 Task: Create a new color category in the calendar and assign it a name and color.
Action: Mouse moved to (8, 60)
Screenshot: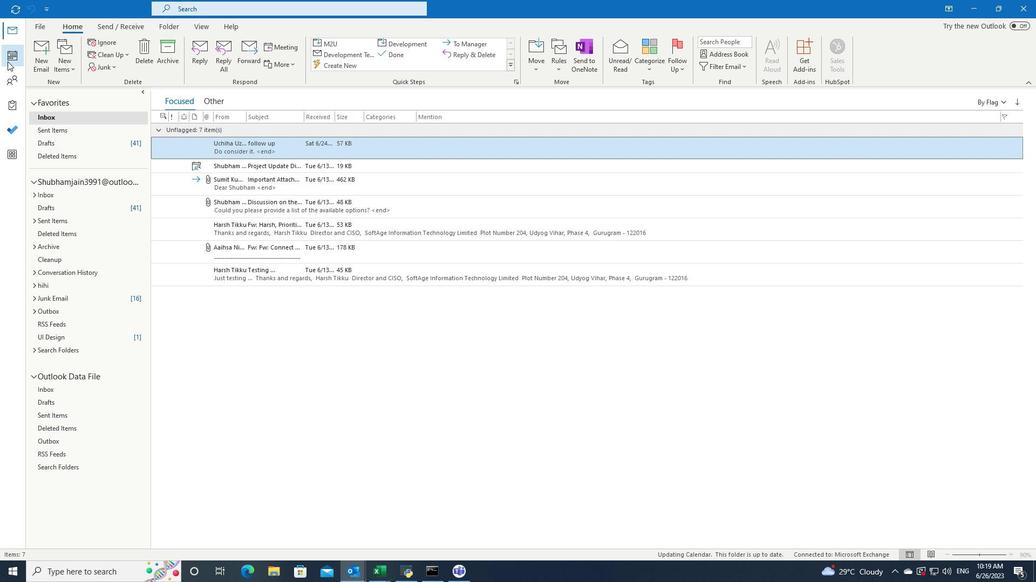 
Action: Mouse pressed left at (8, 60)
Screenshot: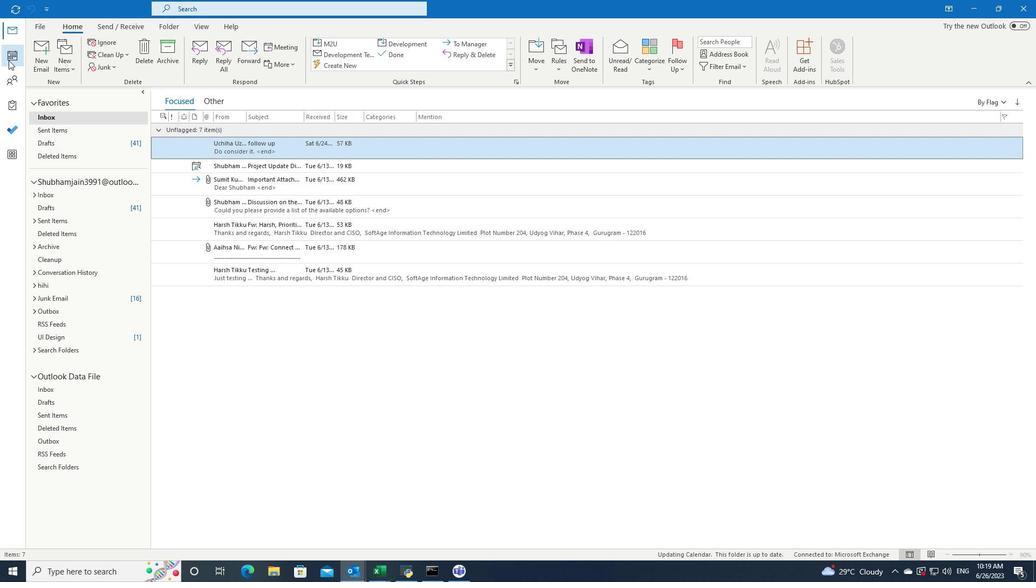 
Action: Mouse moved to (50, 53)
Screenshot: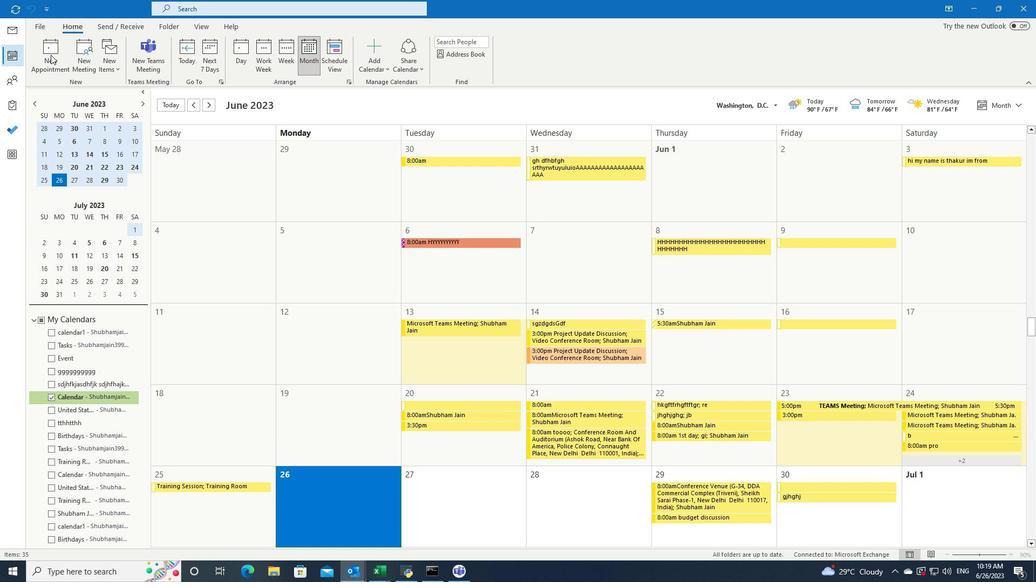 
Action: Mouse pressed left at (50, 53)
Screenshot: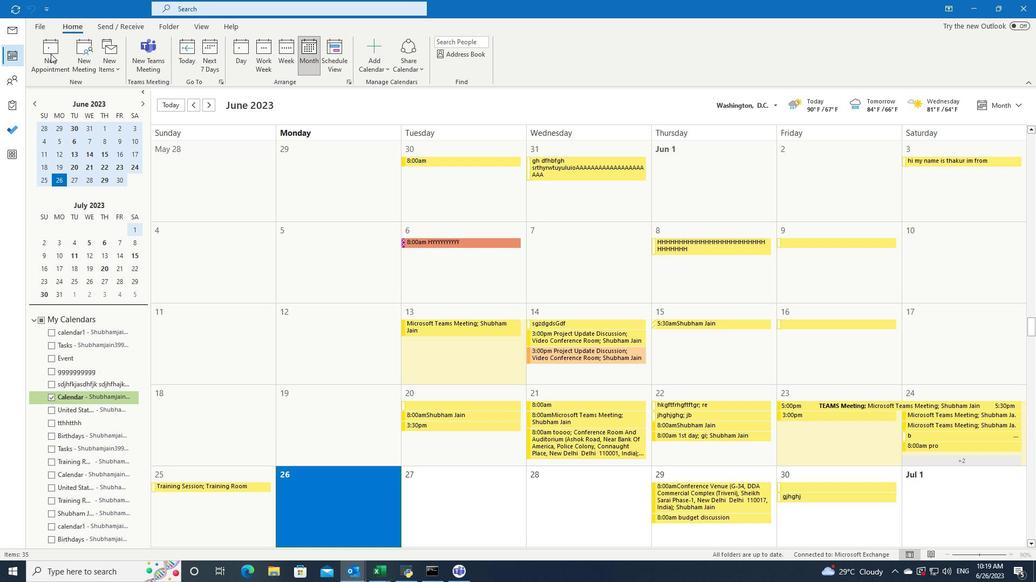 
Action: Mouse pressed left at (50, 53)
Screenshot: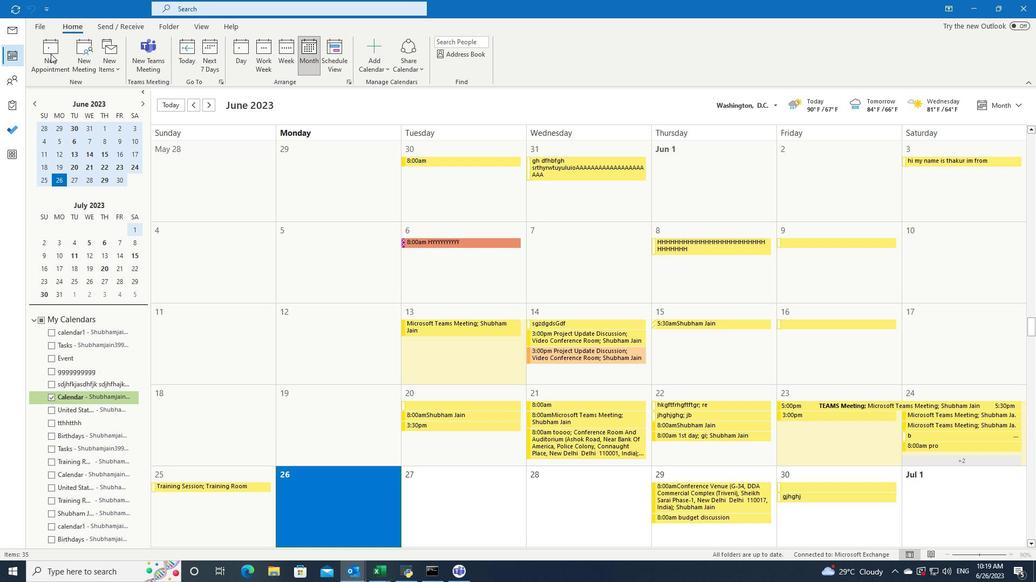 
Action: Mouse moved to (52, 49)
Screenshot: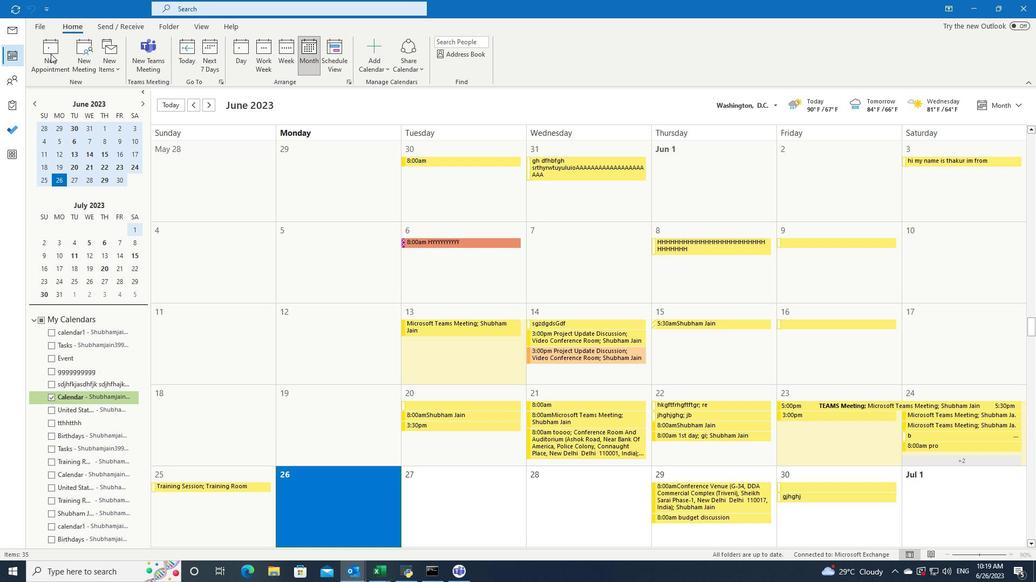 
Action: Mouse pressed left at (52, 49)
Screenshot: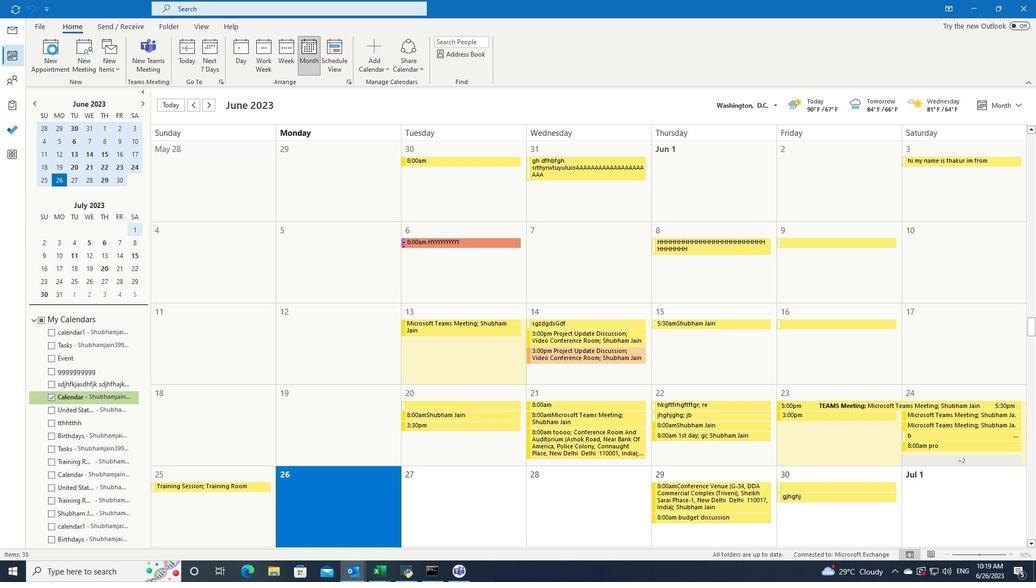 
Action: Mouse moved to (390, 97)
Screenshot: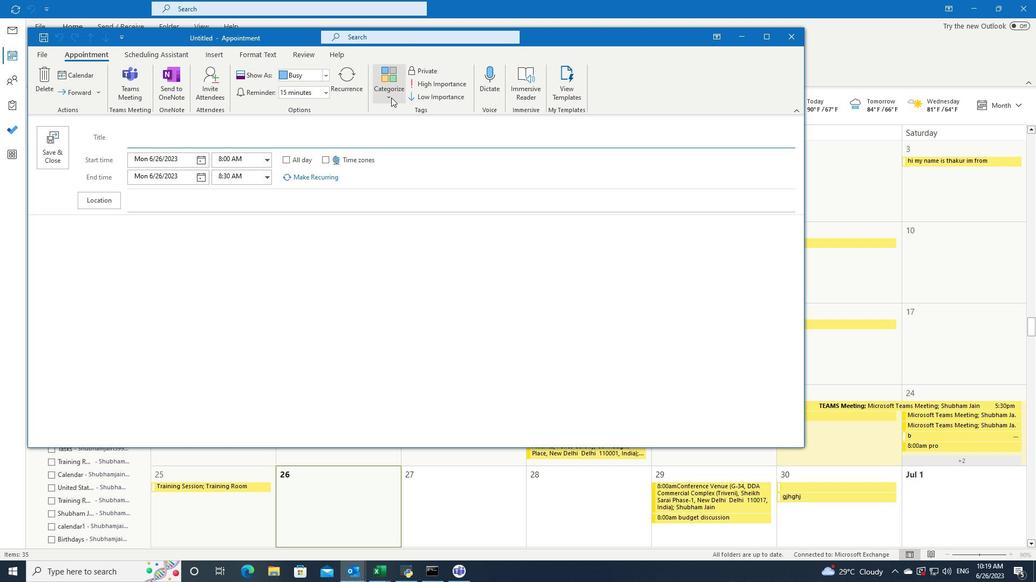 
Action: Mouse pressed left at (390, 97)
Screenshot: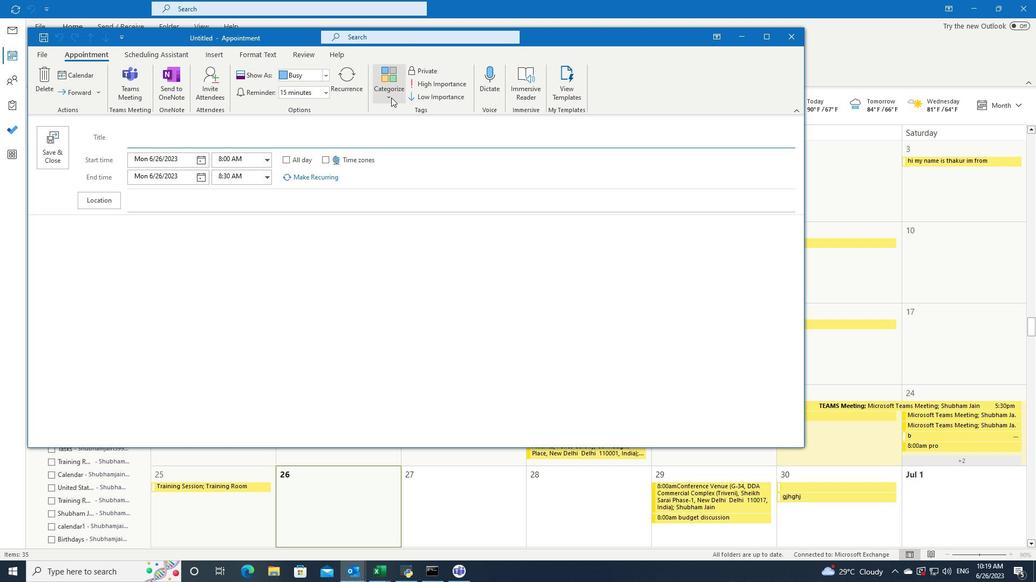 
Action: Mouse moved to (398, 265)
Screenshot: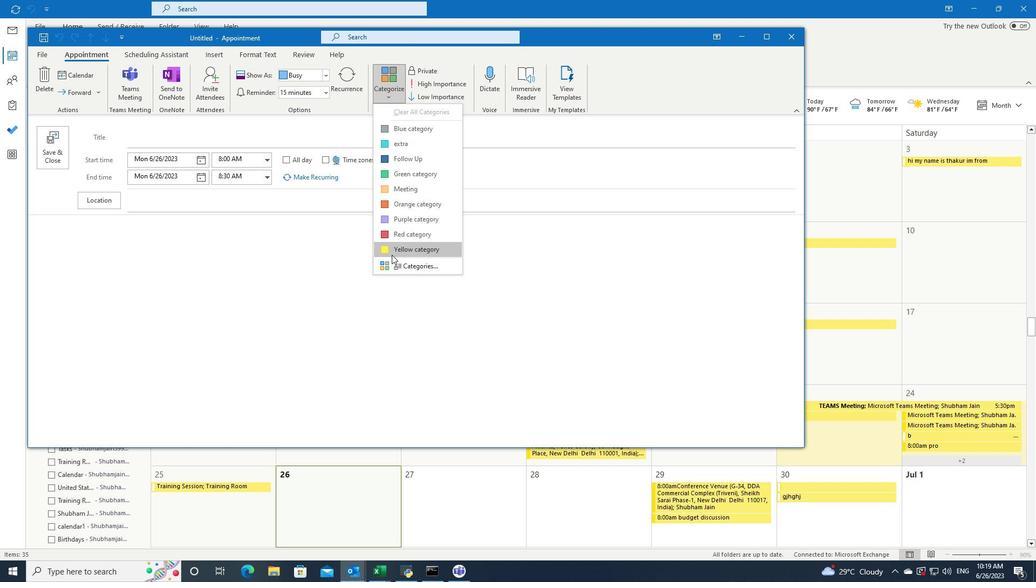 
Action: Mouse pressed left at (398, 265)
Screenshot: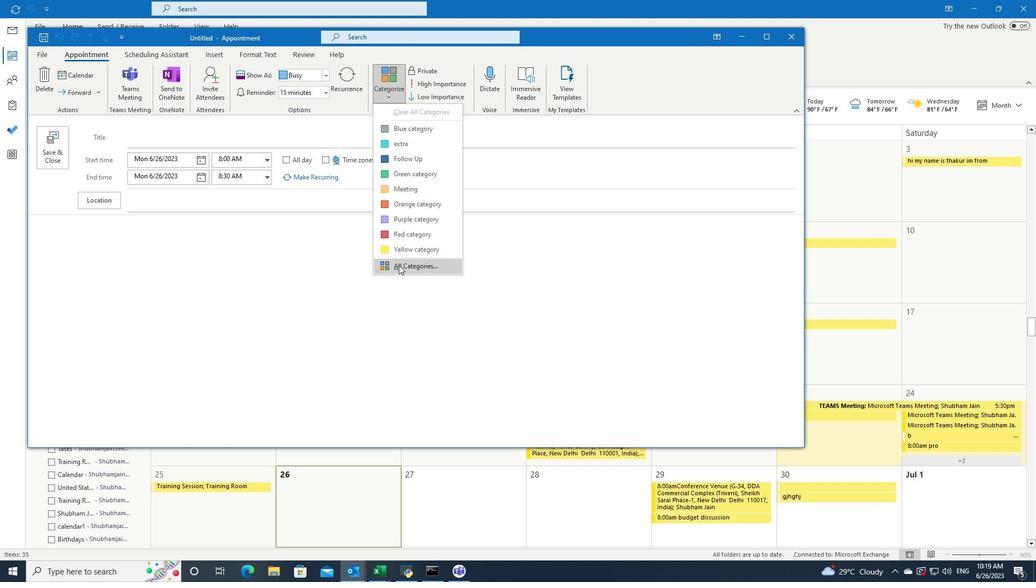 
Action: Mouse moved to (513, 184)
Screenshot: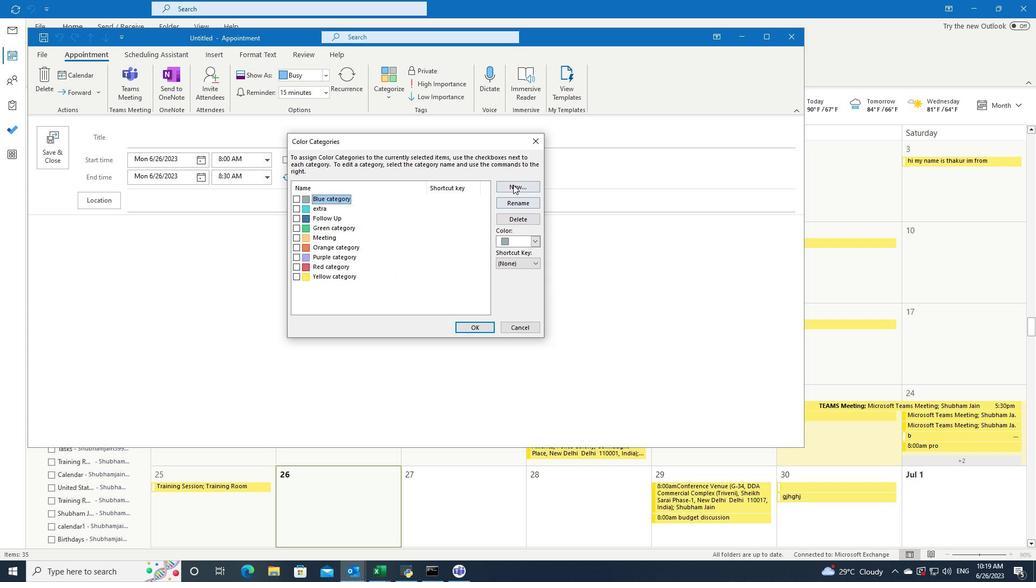 
Action: Mouse pressed left at (513, 184)
Screenshot: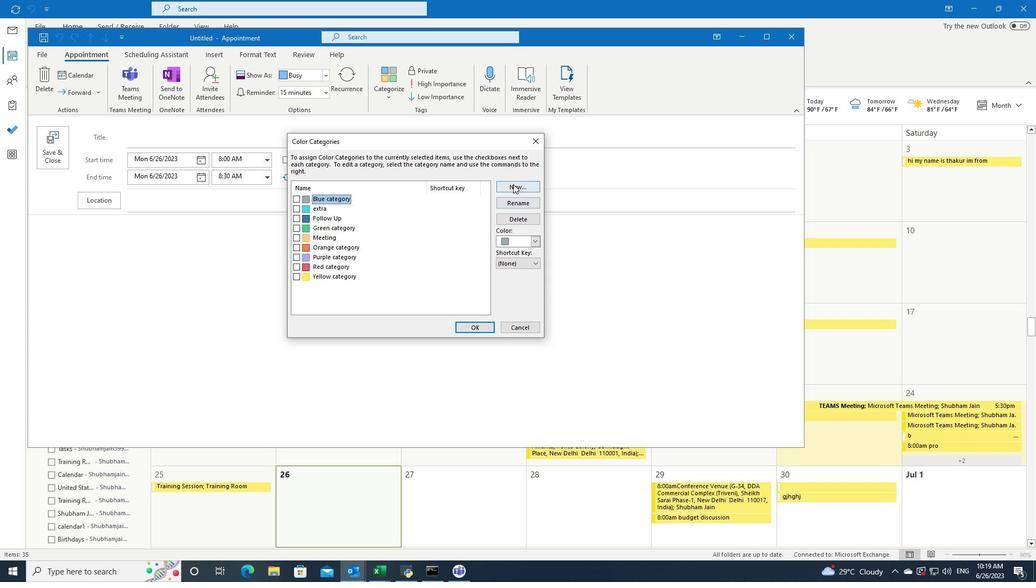 
Action: Mouse moved to (394, 241)
Screenshot: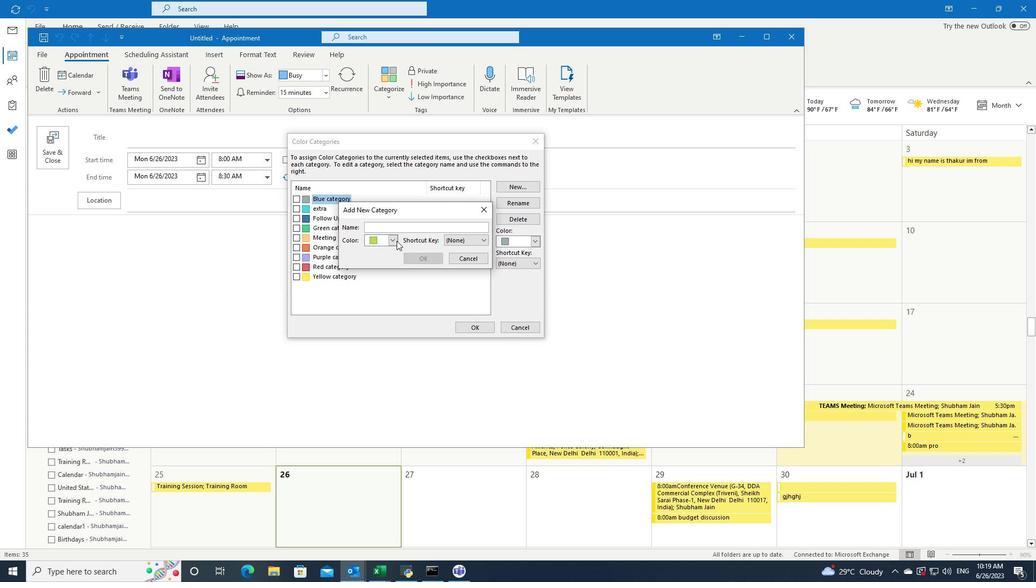 
Action: Mouse pressed left at (394, 241)
Screenshot: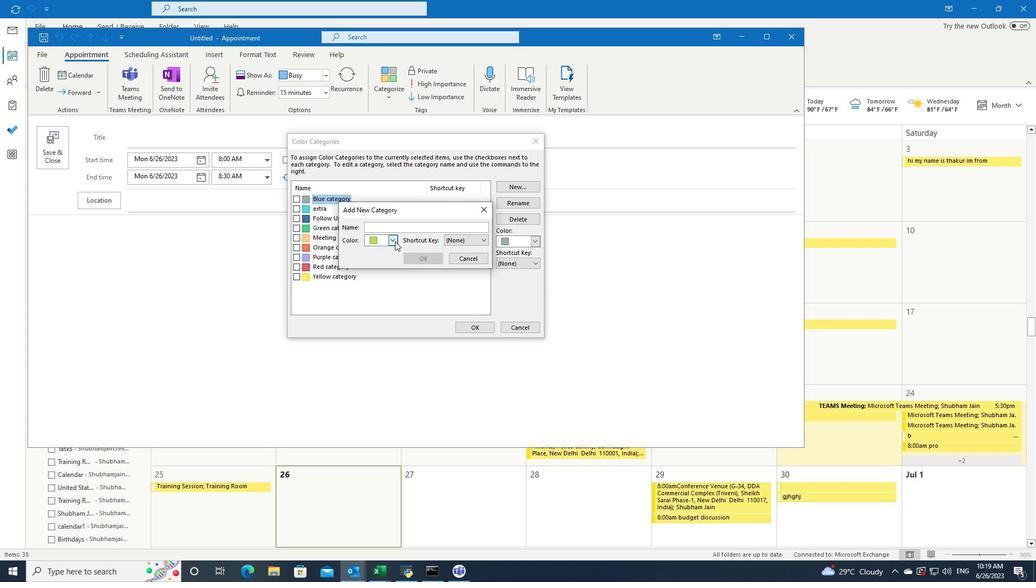 
Action: Mouse moved to (417, 289)
Screenshot: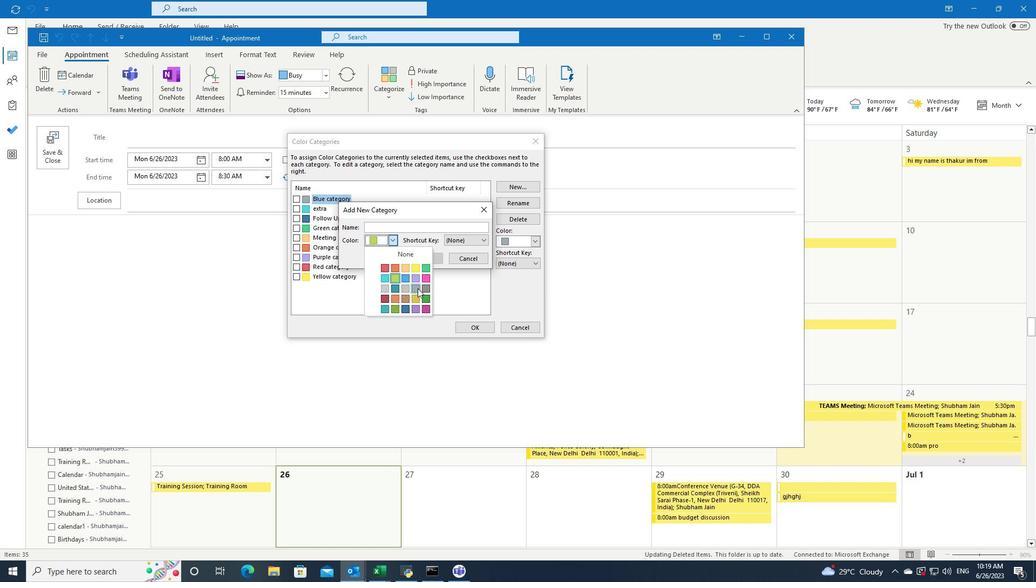 
Action: Mouse pressed left at (417, 289)
Screenshot: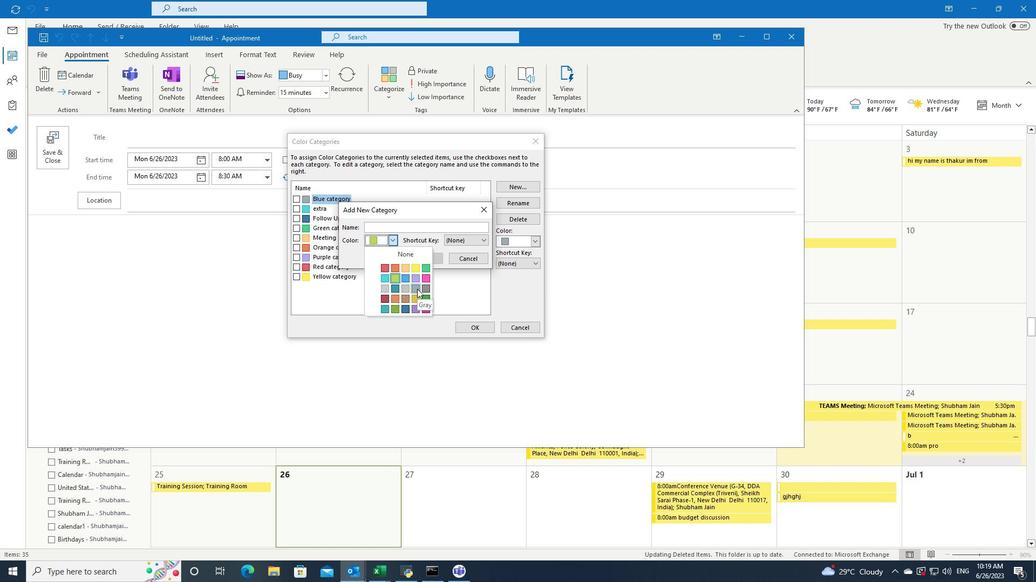 
Action: Mouse moved to (387, 227)
Screenshot: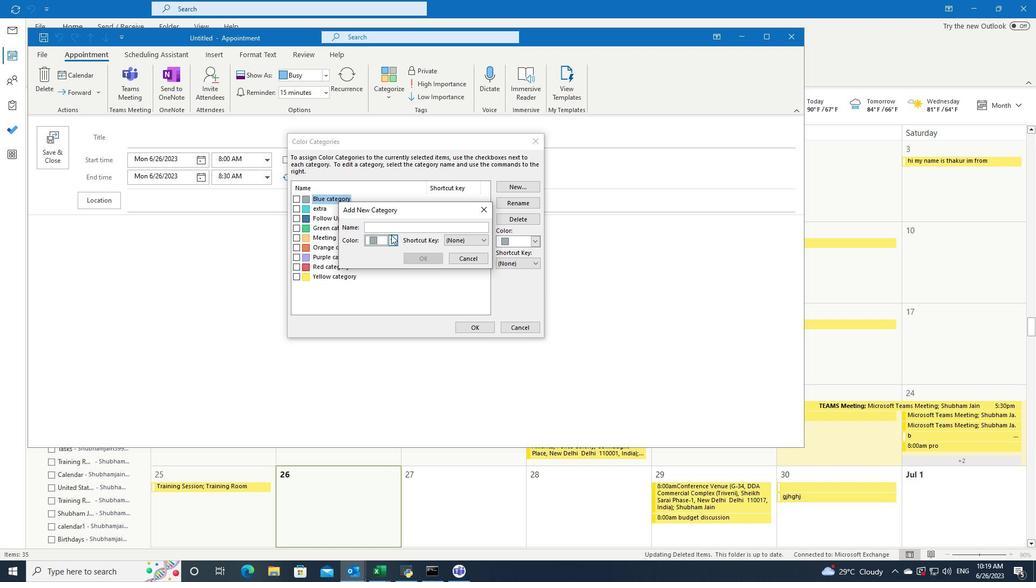 
Action: Mouse pressed left at (387, 227)
Screenshot: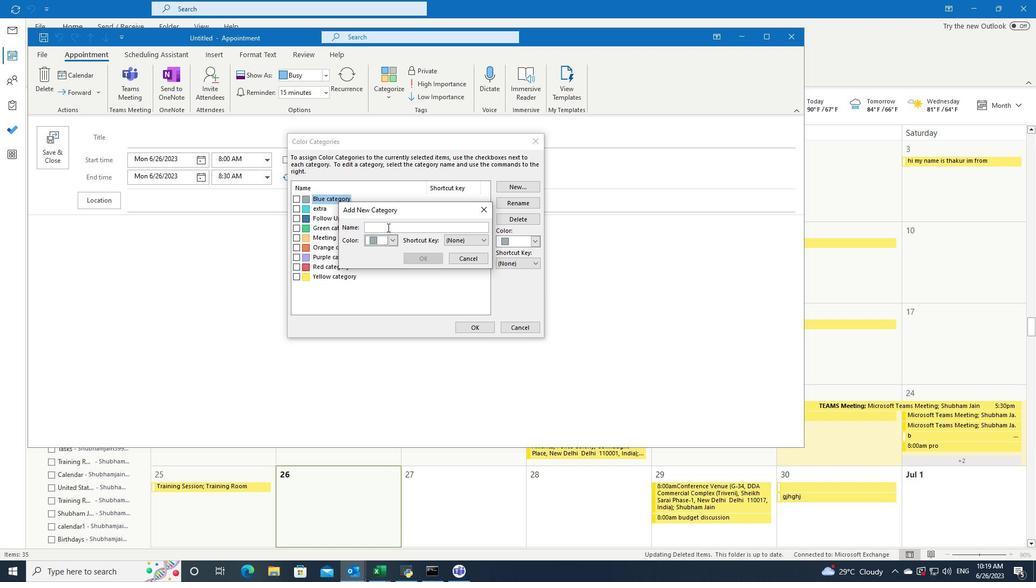 
Action: Key pressed review
Screenshot: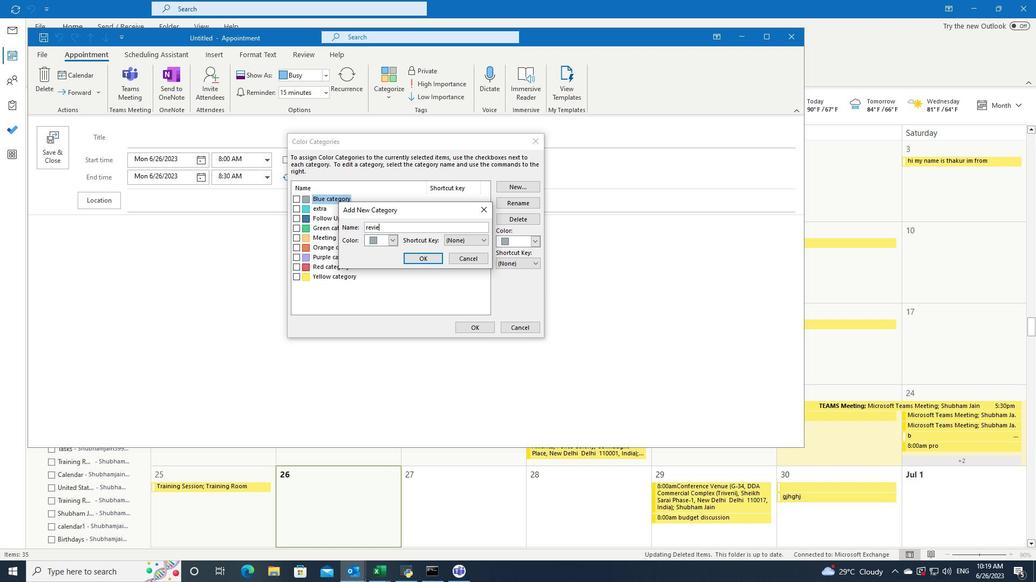 
Action: Mouse moved to (415, 257)
Screenshot: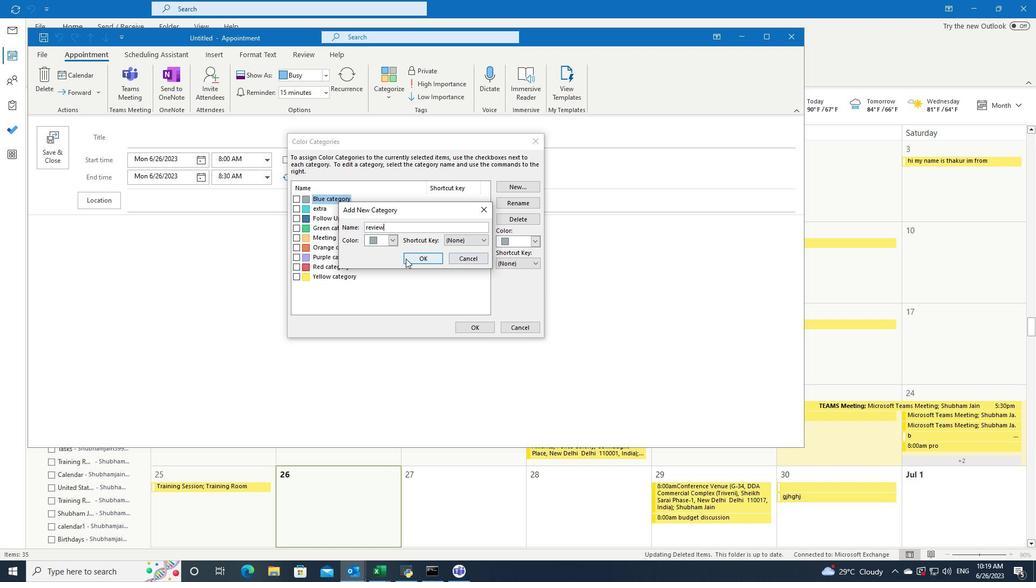 
Action: Mouse pressed left at (415, 257)
Screenshot: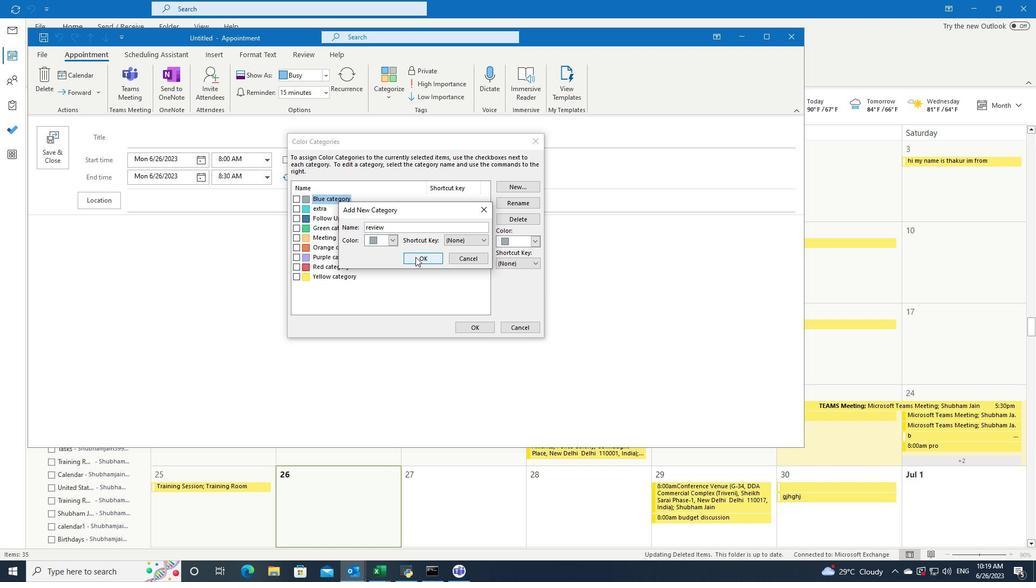 
Action: Mouse moved to (467, 327)
Screenshot: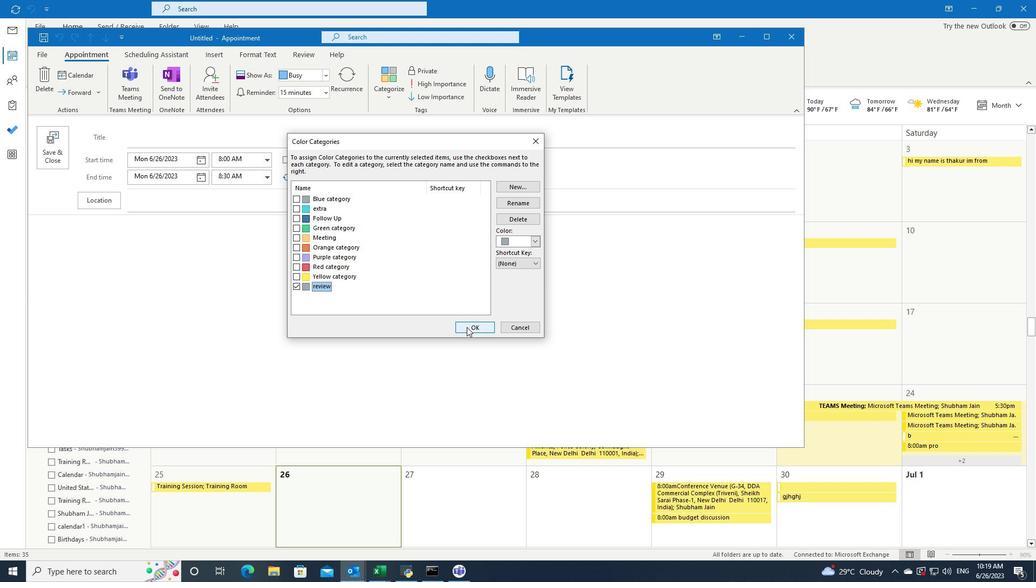 
Action: Mouse pressed left at (467, 327)
Screenshot: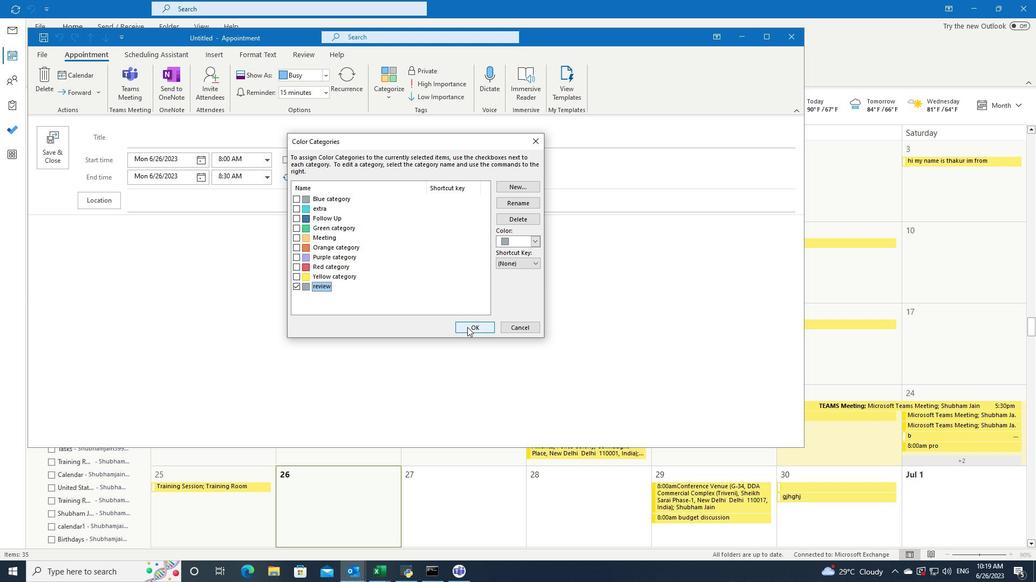 
